 Task: Add the task  Develop a new social media platform to the section Celestial Sprint in the project AgileGator and add a Due Date to the respective task as 2024/01/03
Action: Mouse moved to (479, 519)
Screenshot: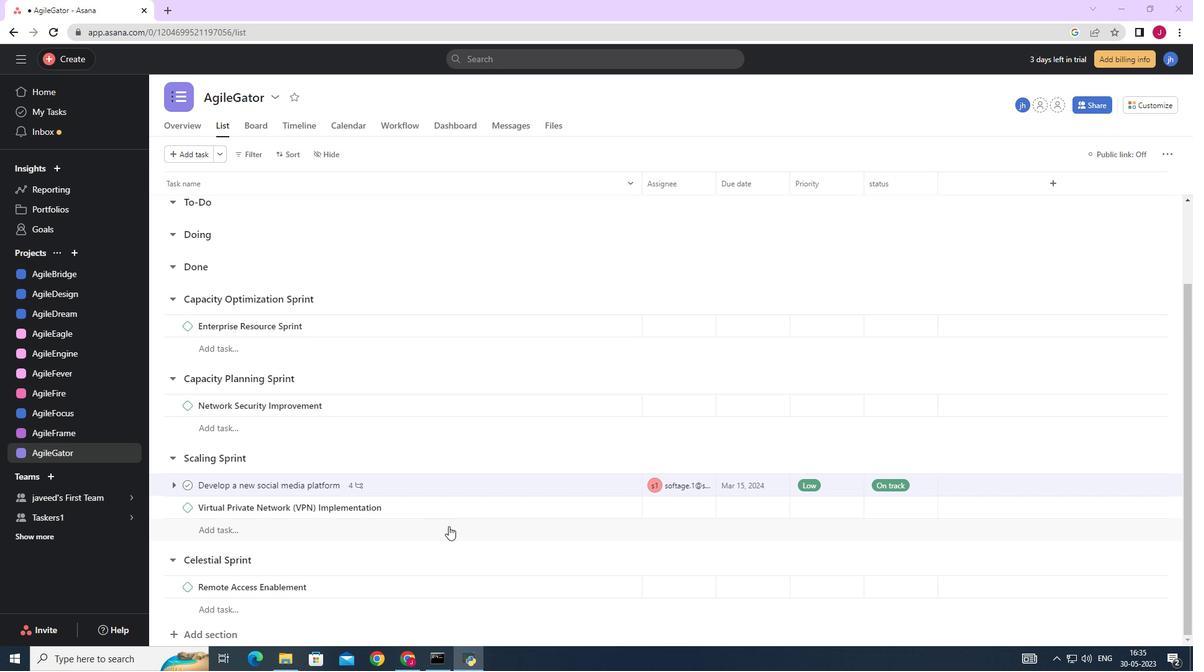 
Action: Mouse scrolled (479, 518) with delta (0, 0)
Screenshot: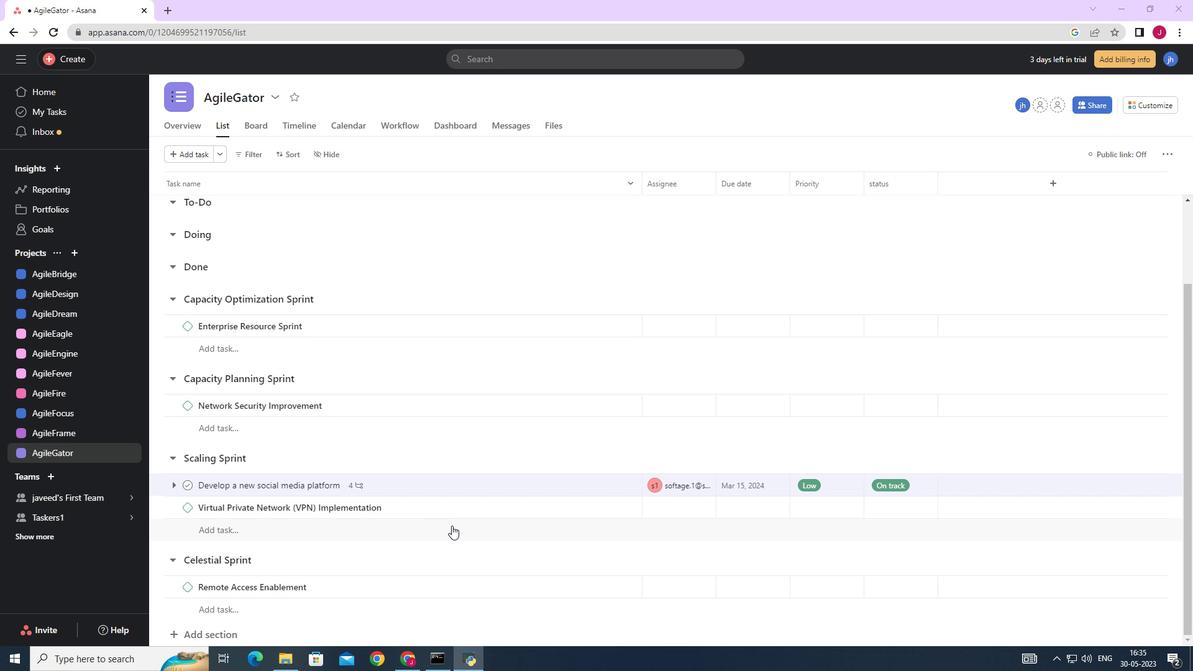 
Action: Mouse scrolled (479, 518) with delta (0, 0)
Screenshot: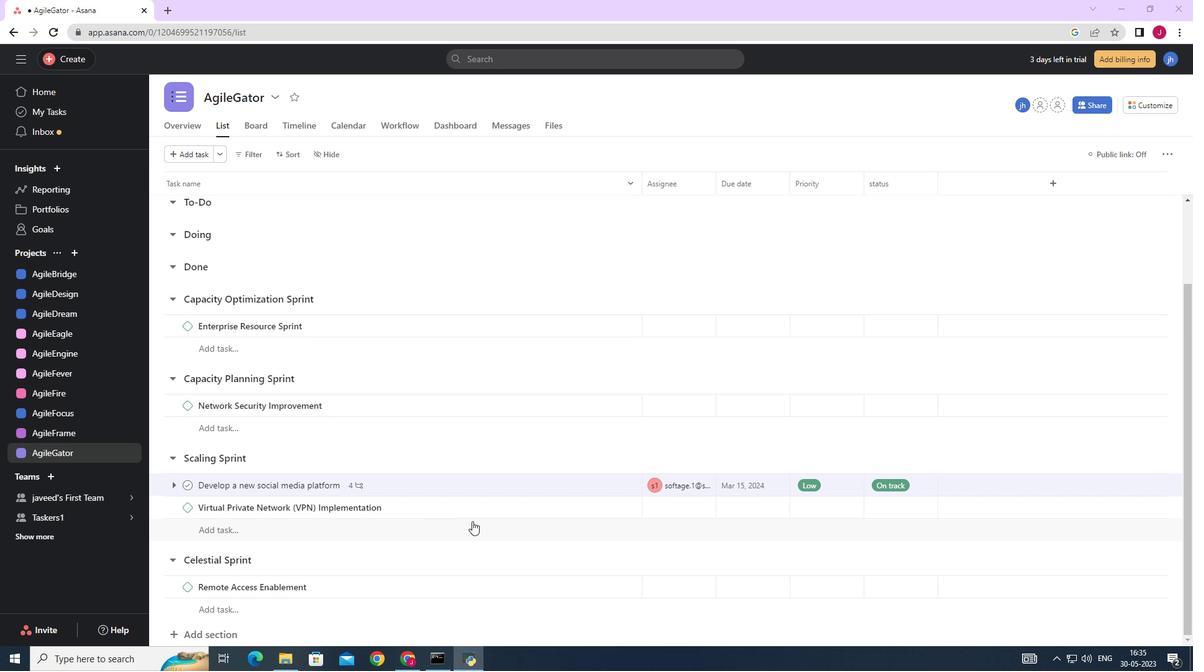 
Action: Mouse scrolled (479, 518) with delta (0, 0)
Screenshot: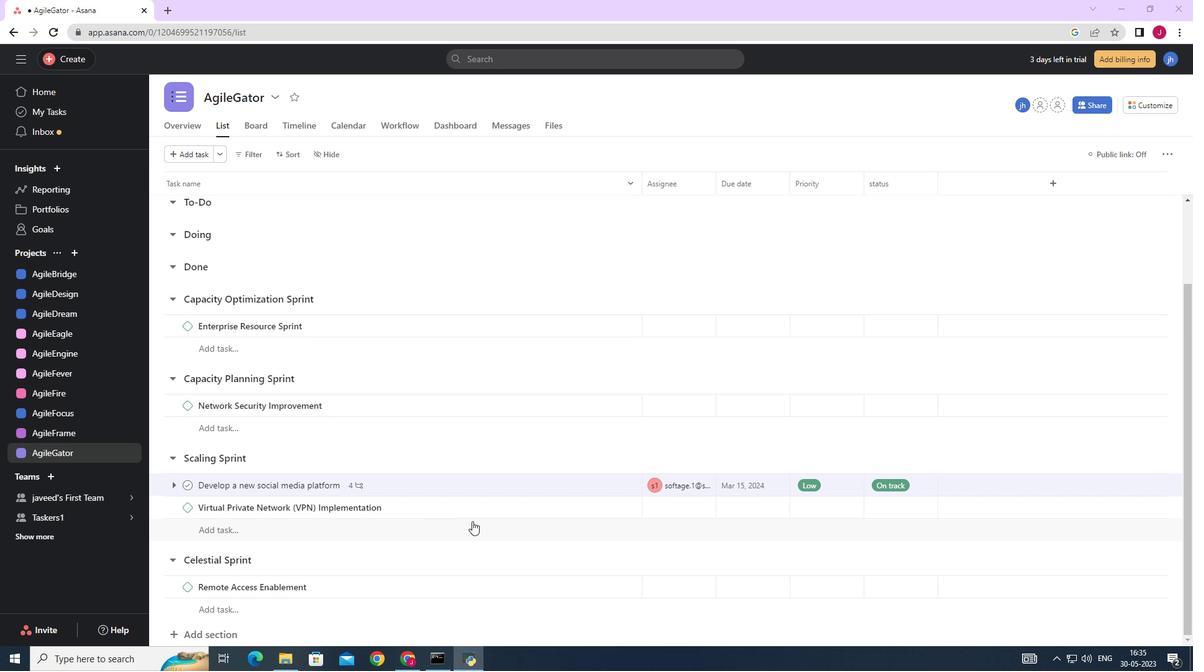 
Action: Mouse scrolled (479, 518) with delta (0, 0)
Screenshot: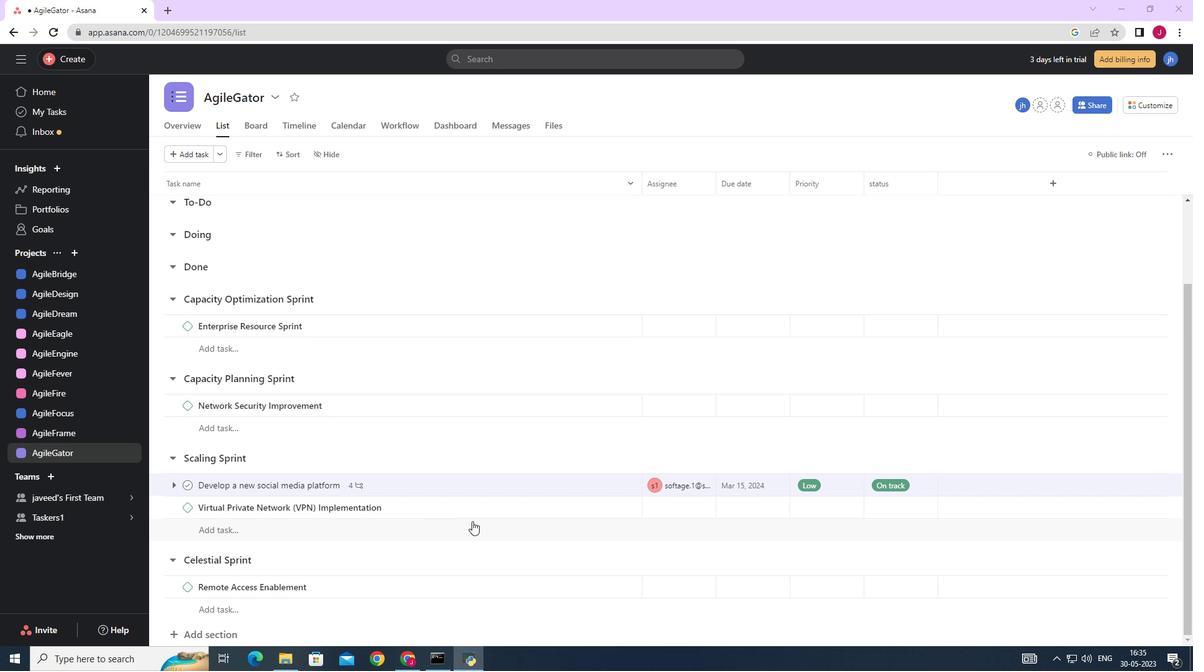 
Action: Mouse scrolled (479, 518) with delta (0, 0)
Screenshot: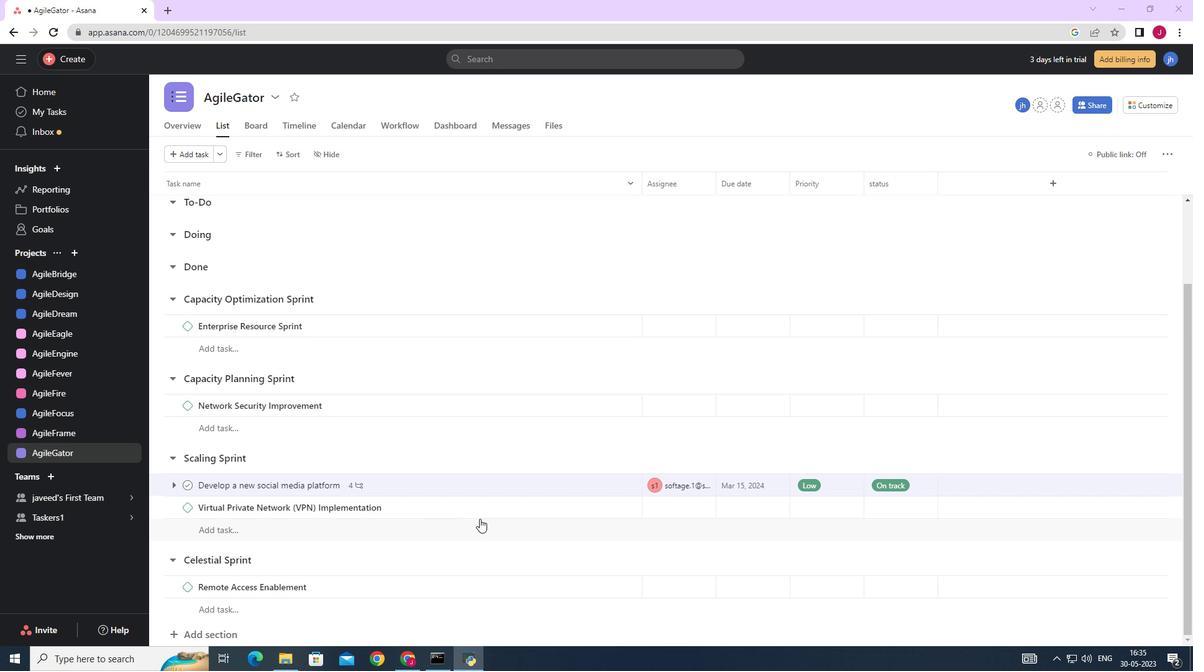 
Action: Mouse moved to (612, 481)
Screenshot: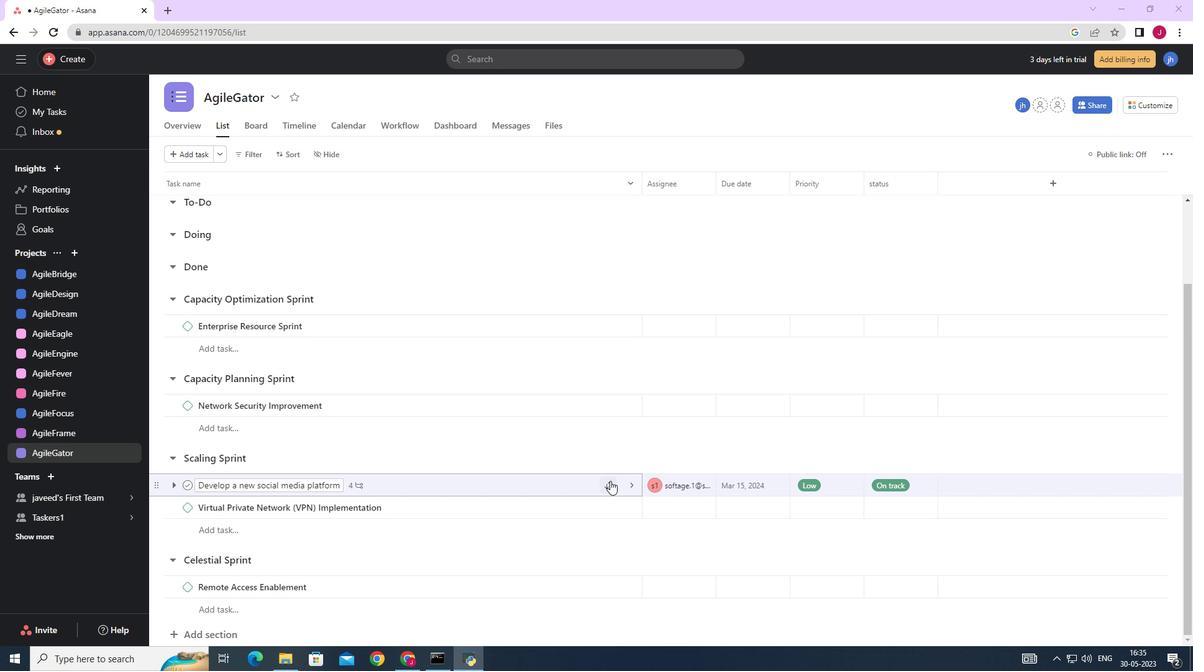 
Action: Mouse pressed left at (612, 481)
Screenshot: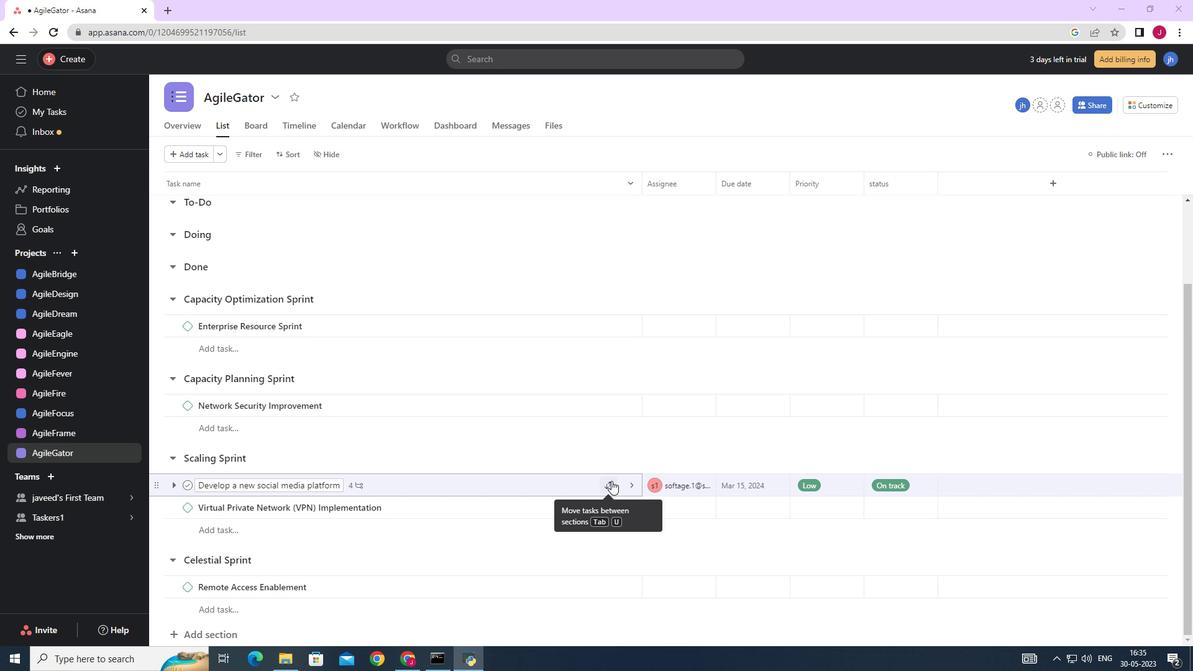
Action: Mouse moved to (526, 458)
Screenshot: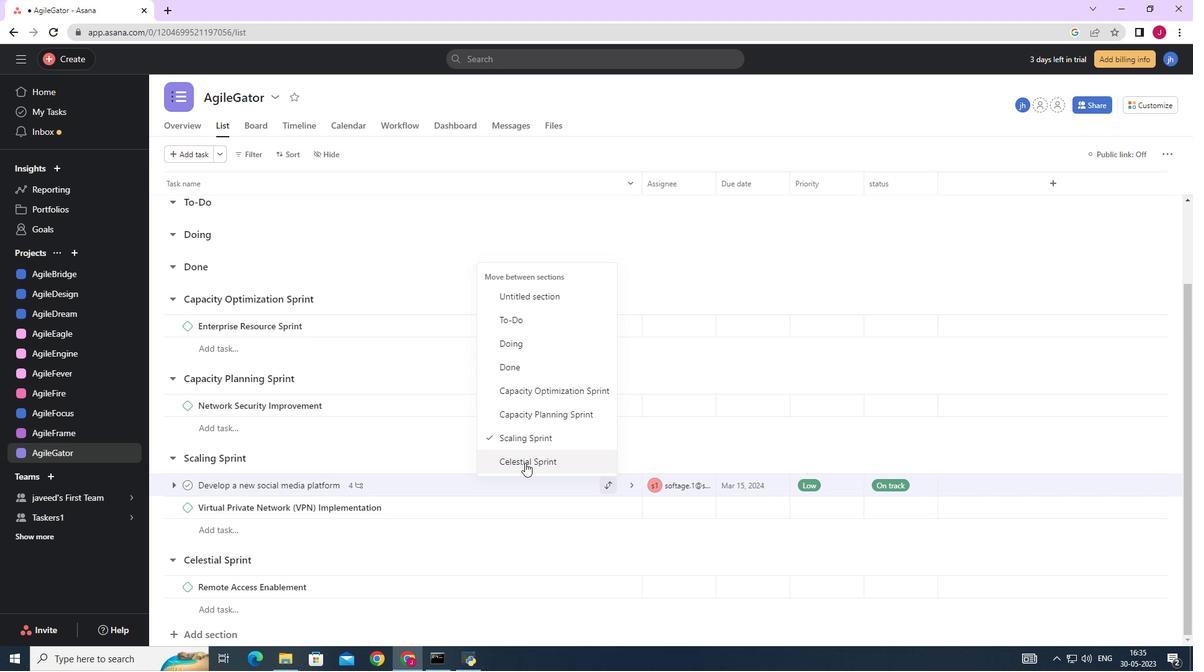 
Action: Mouse pressed left at (526, 458)
Screenshot: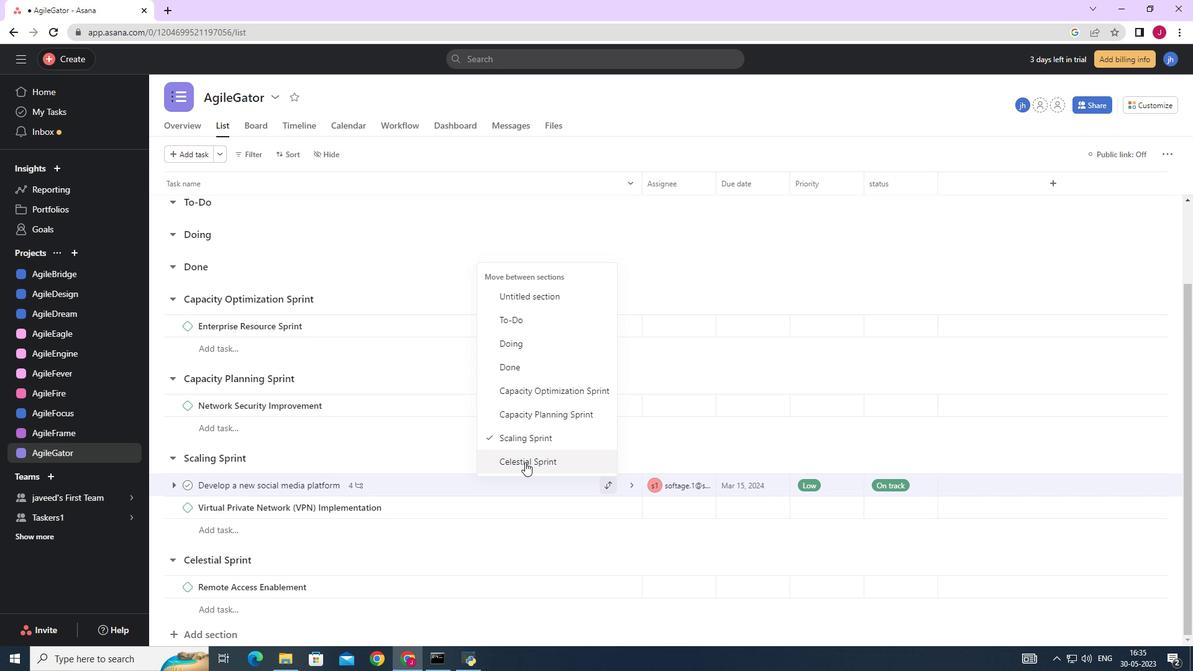 
Action: Mouse moved to (749, 565)
Screenshot: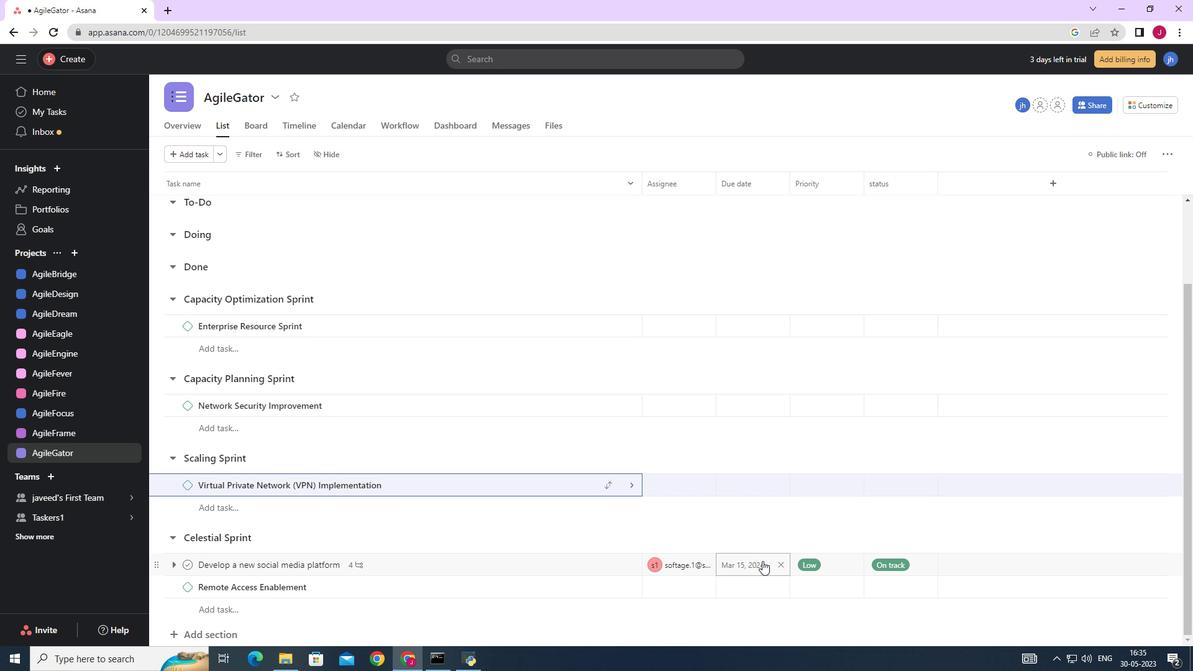 
Action: Mouse pressed left at (749, 565)
Screenshot: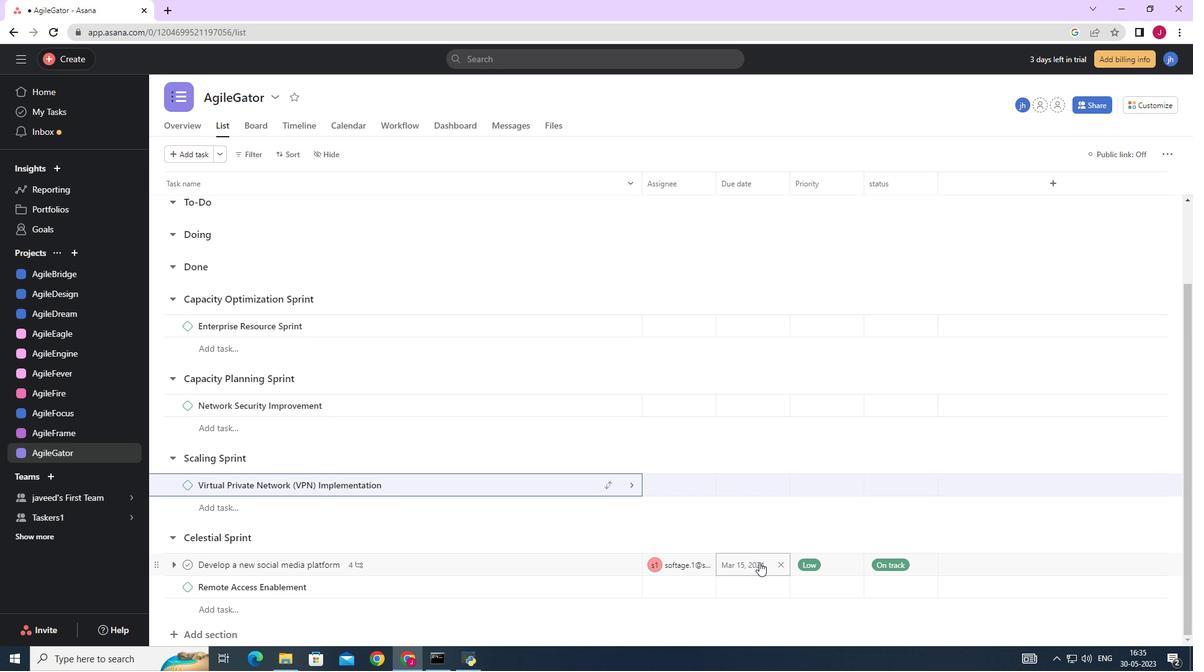 
Action: Mouse moved to (736, 367)
Screenshot: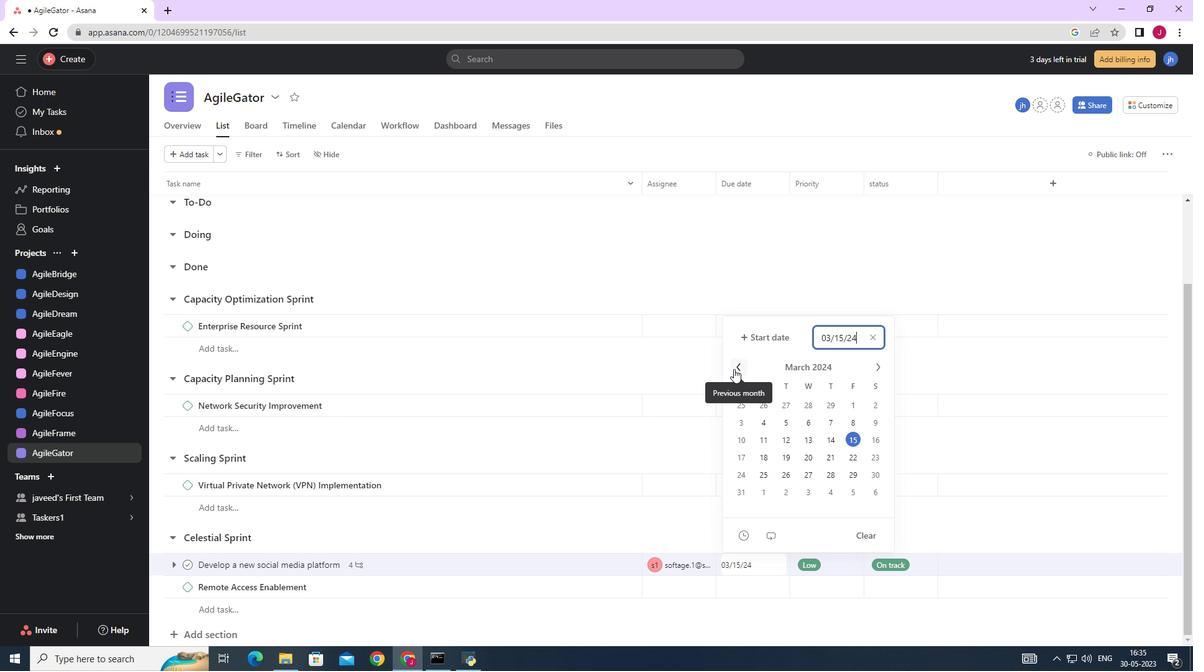 
Action: Mouse pressed left at (736, 367)
Screenshot: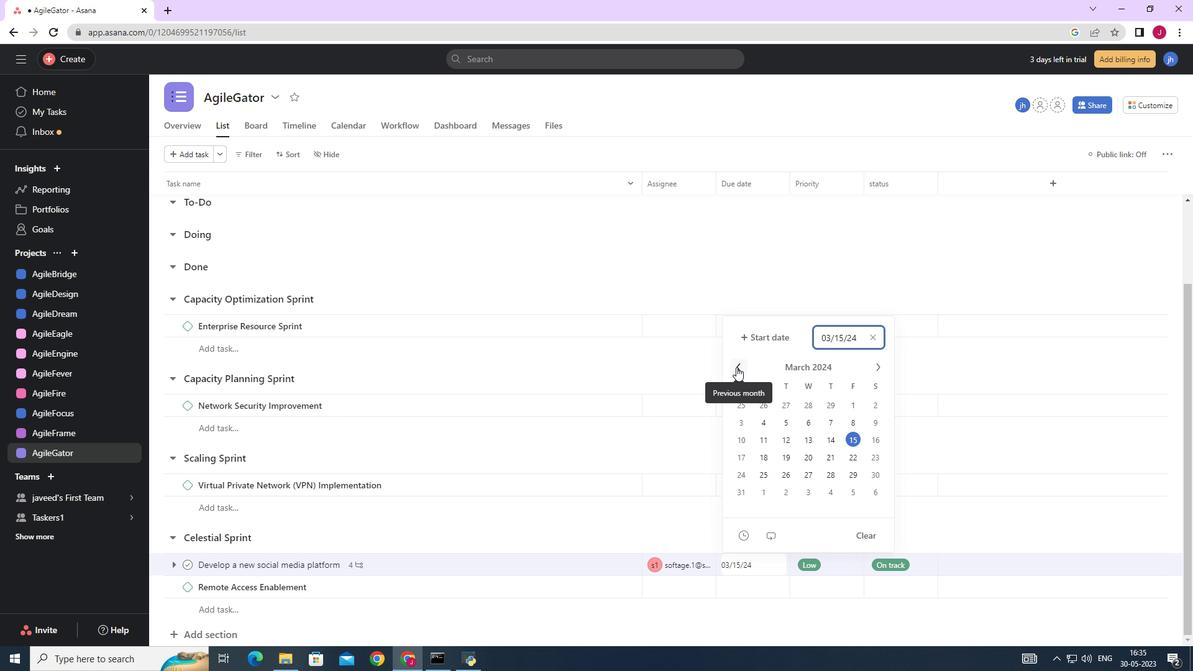 
Action: Mouse moved to (739, 363)
Screenshot: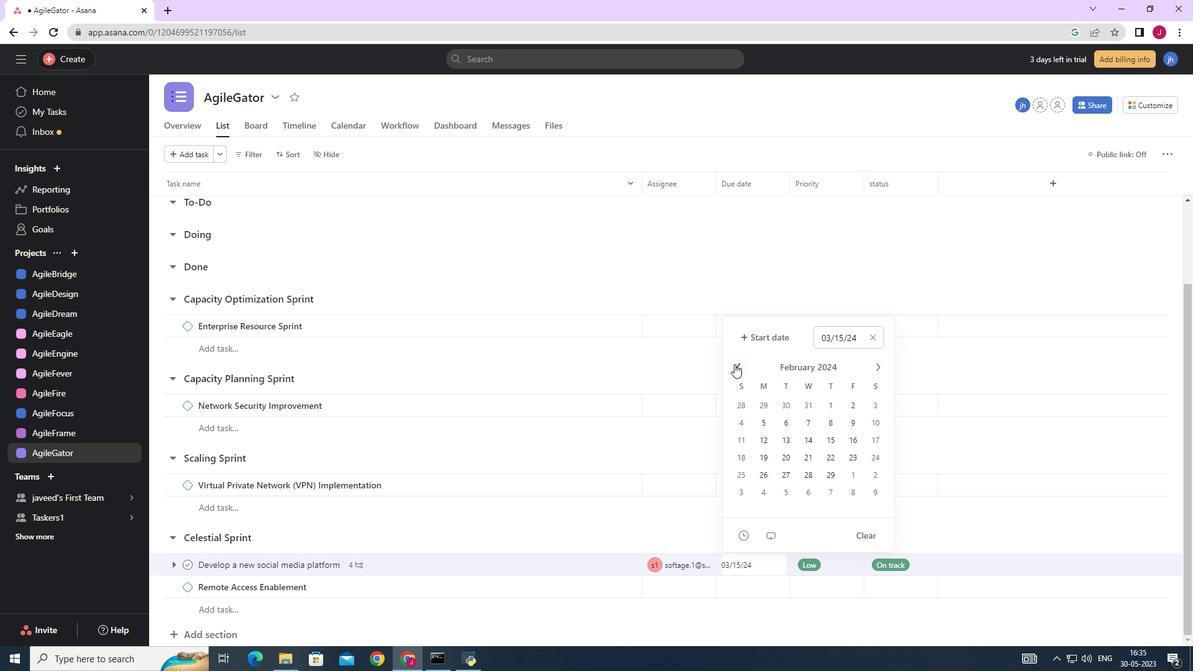 
Action: Mouse pressed left at (739, 363)
Screenshot: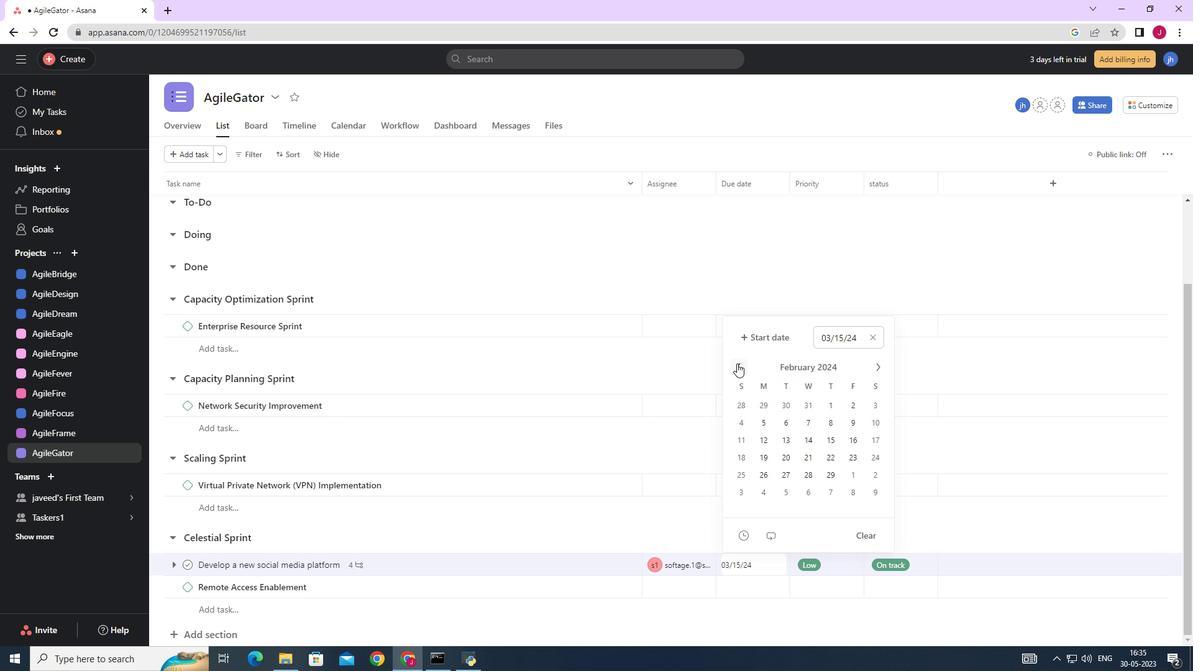 
Action: Mouse pressed left at (739, 363)
Screenshot: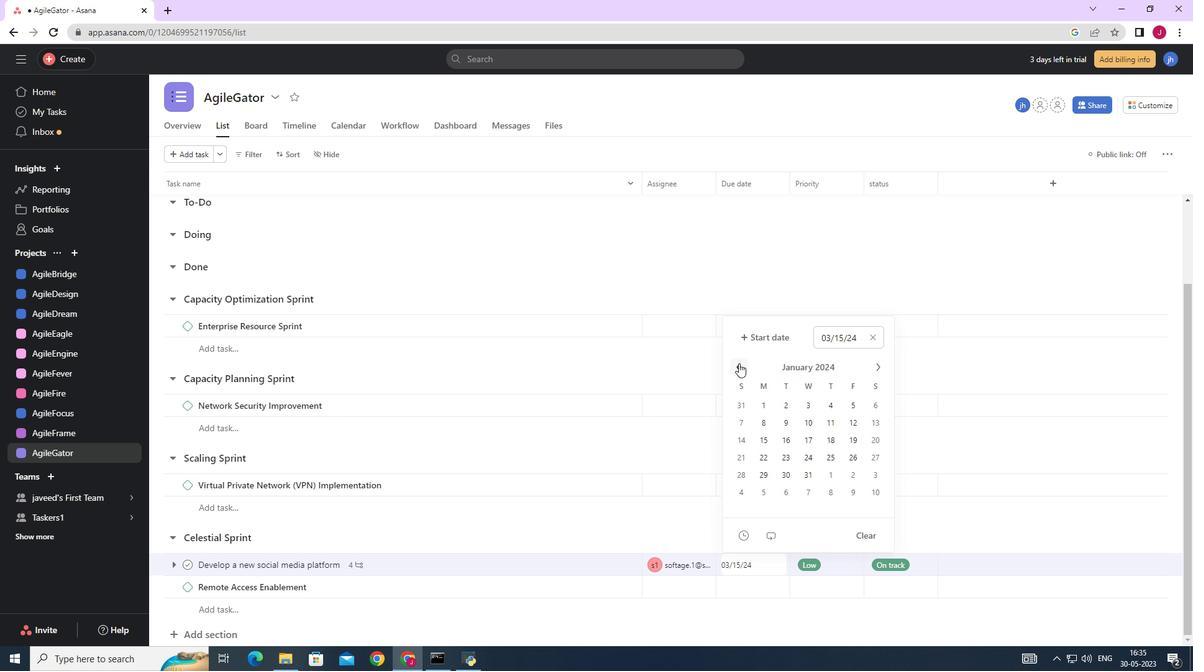 
Action: Mouse moved to (877, 367)
Screenshot: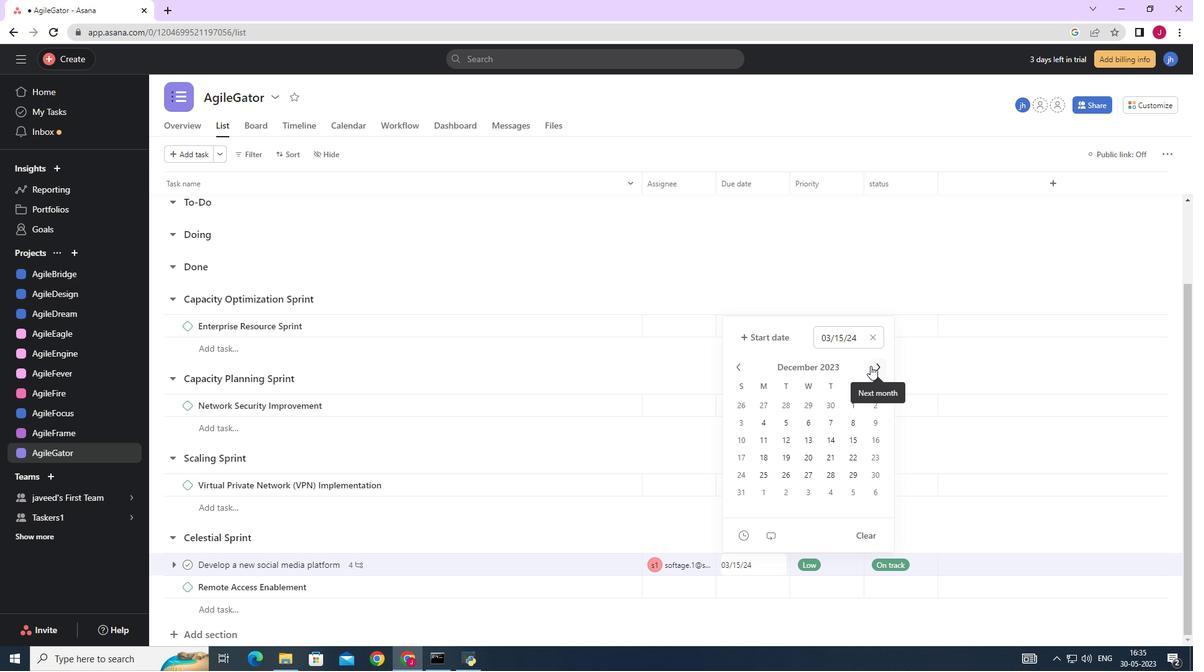 
Action: Mouse pressed left at (877, 367)
Screenshot: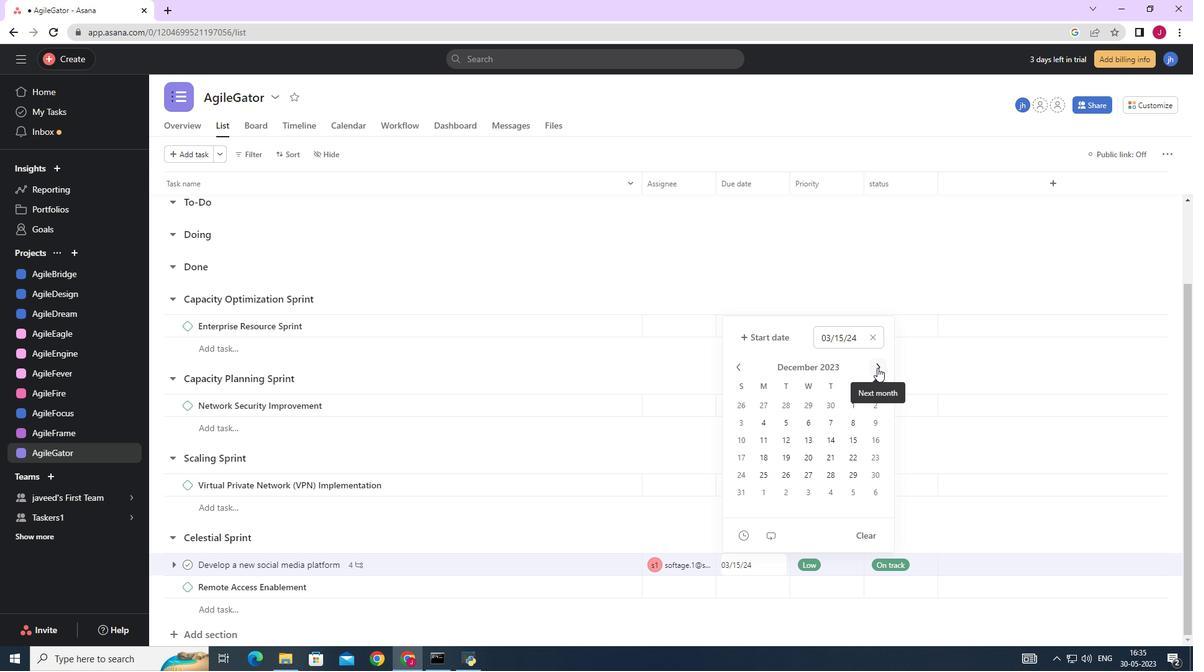 
Action: Mouse moved to (802, 407)
Screenshot: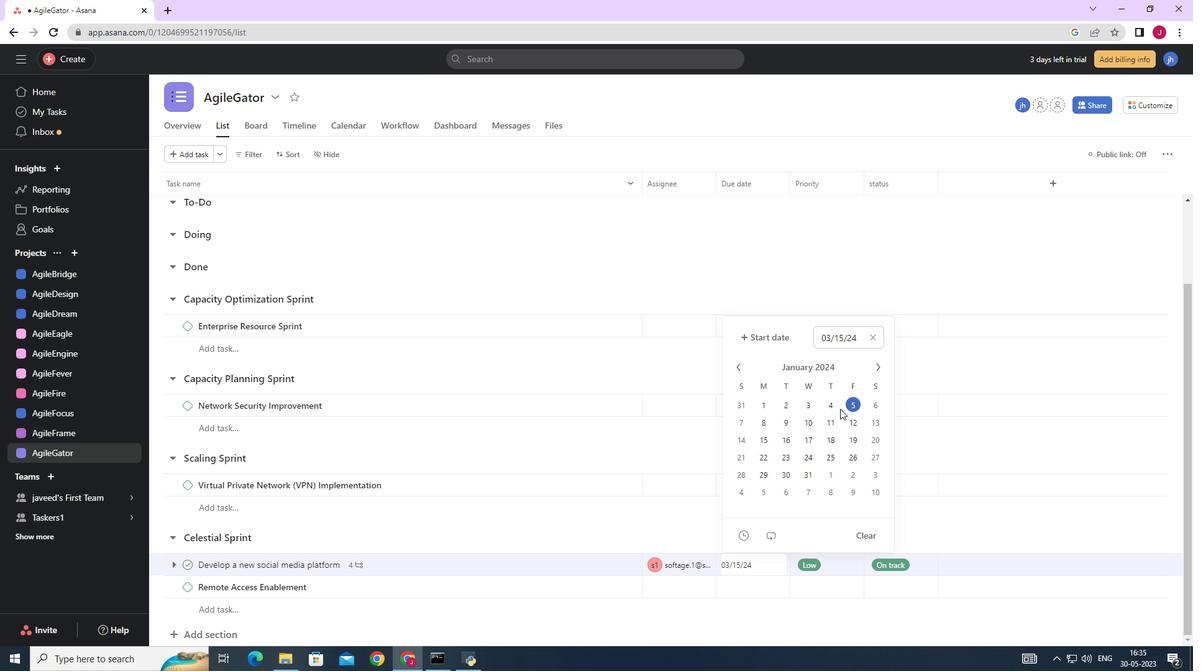 
Action: Mouse pressed left at (802, 407)
Screenshot: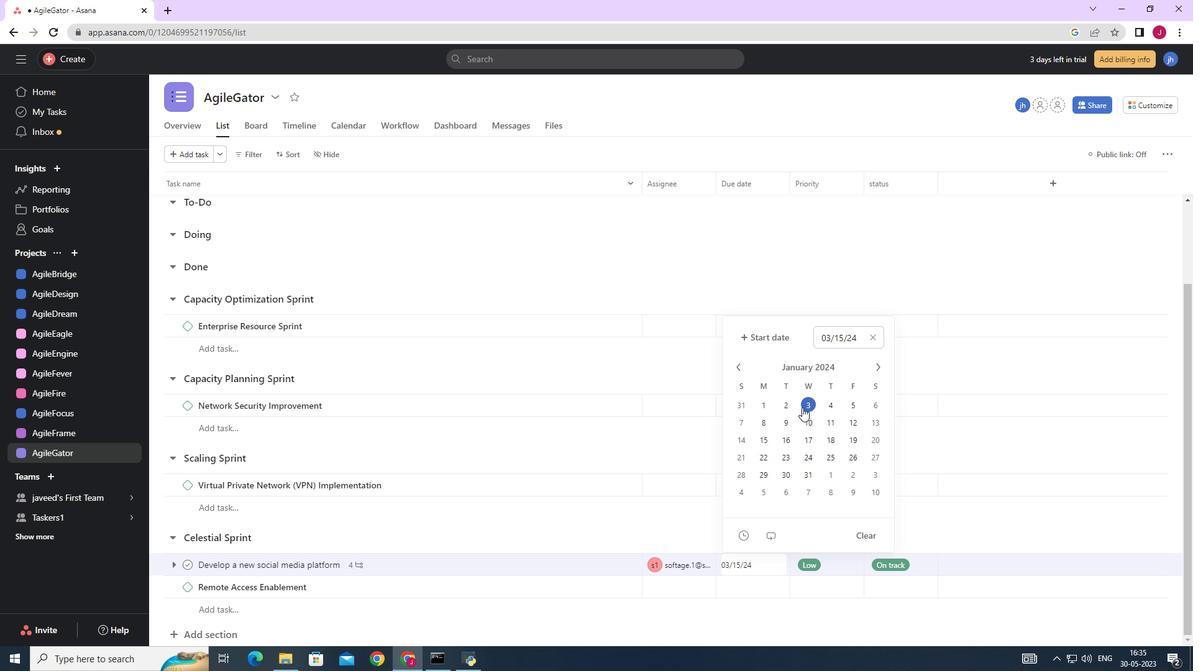 
Action: Mouse moved to (944, 284)
Screenshot: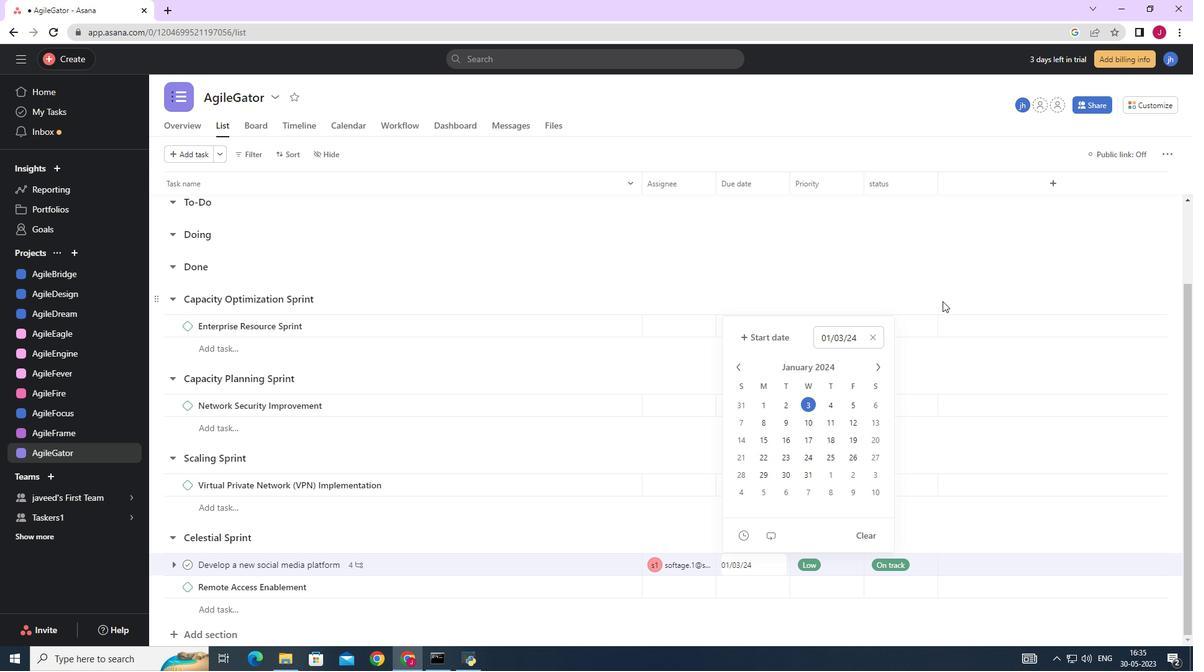 
Action: Mouse pressed left at (944, 284)
Screenshot: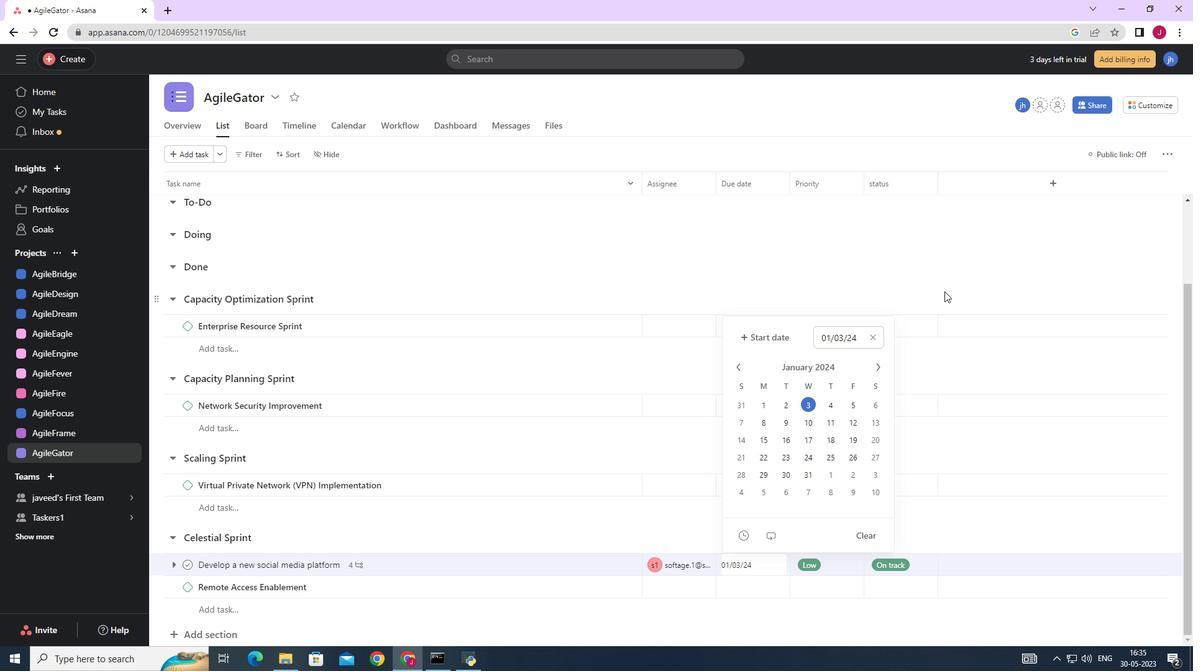 
